 Task: Start in the project AtlasTech the sprint 'Security Incident Response Sprint', with a duration of 3 weeks. Start in the project AtlasTech the sprint 'Security Incident Response Sprint', with a duration of 2 weeks. Start in the project AtlasTech the sprint 'Security Incident Response Sprint', with a duration of 1 week
Action: Mouse moved to (177, 48)
Screenshot: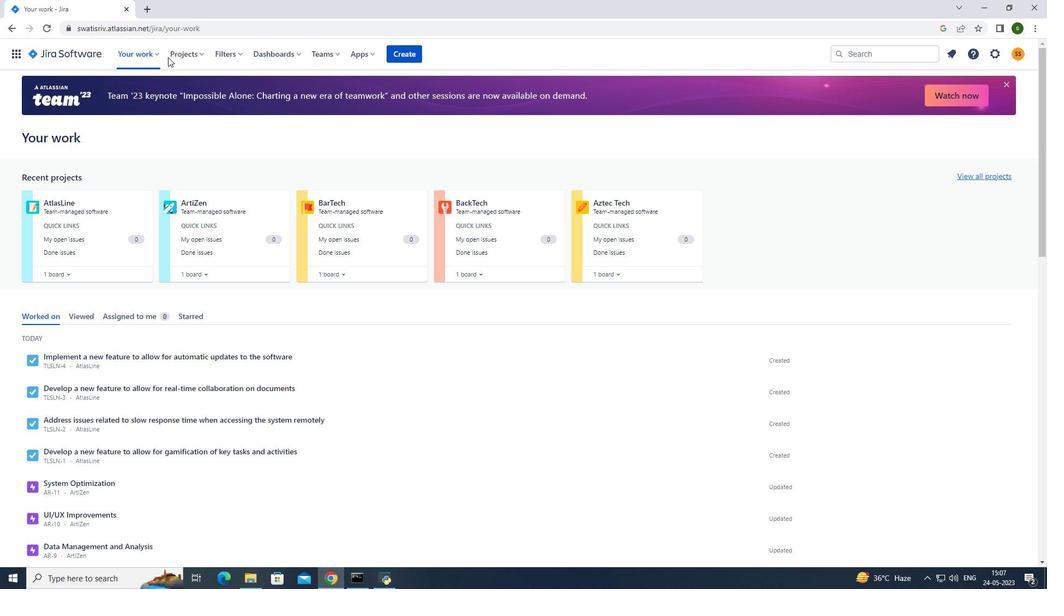 
Action: Mouse pressed left at (177, 48)
Screenshot: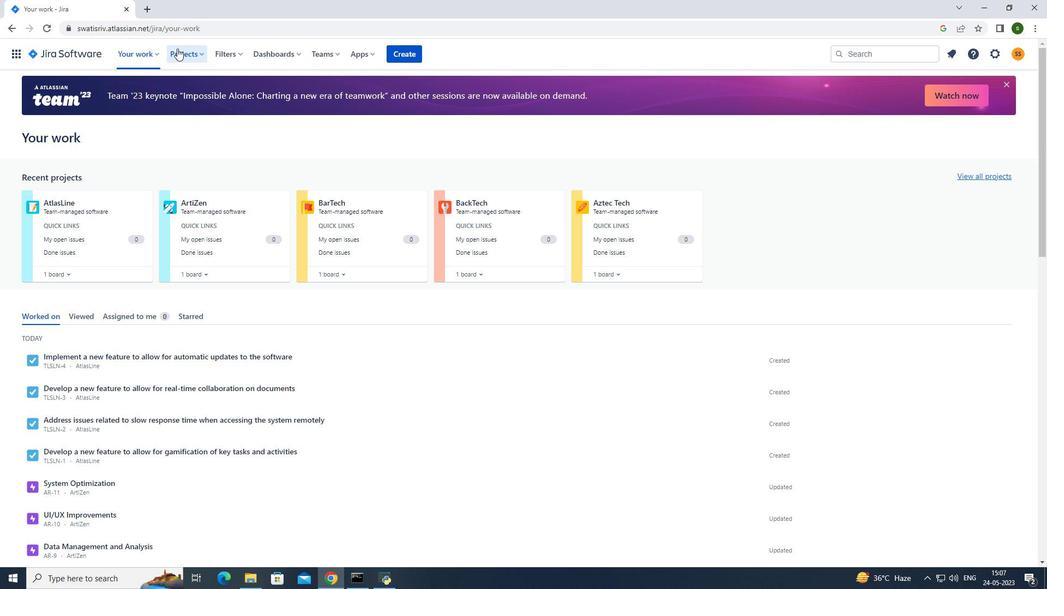 
Action: Mouse moved to (221, 104)
Screenshot: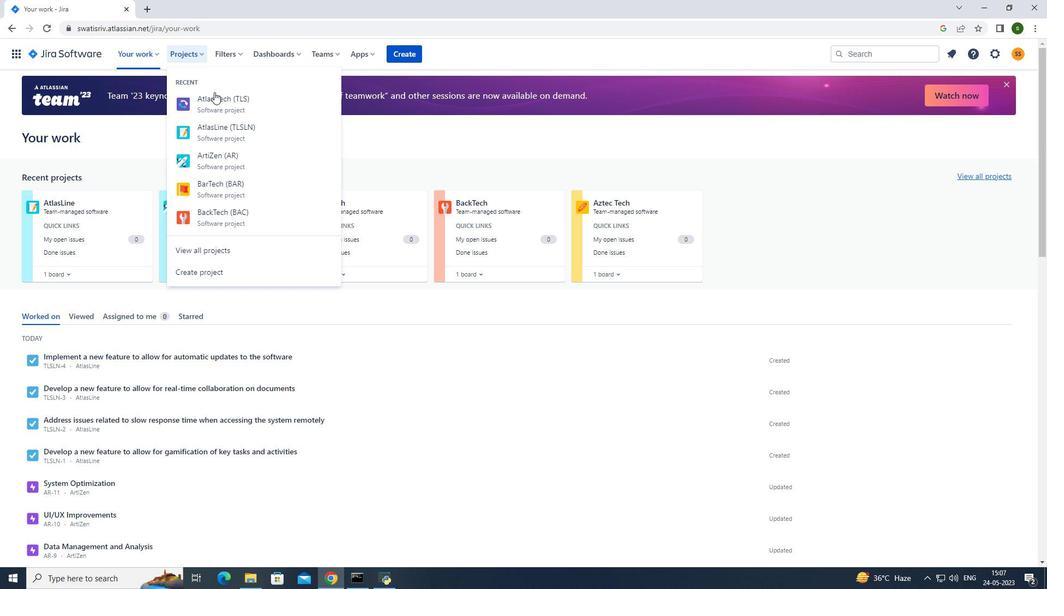 
Action: Mouse pressed left at (221, 104)
Screenshot: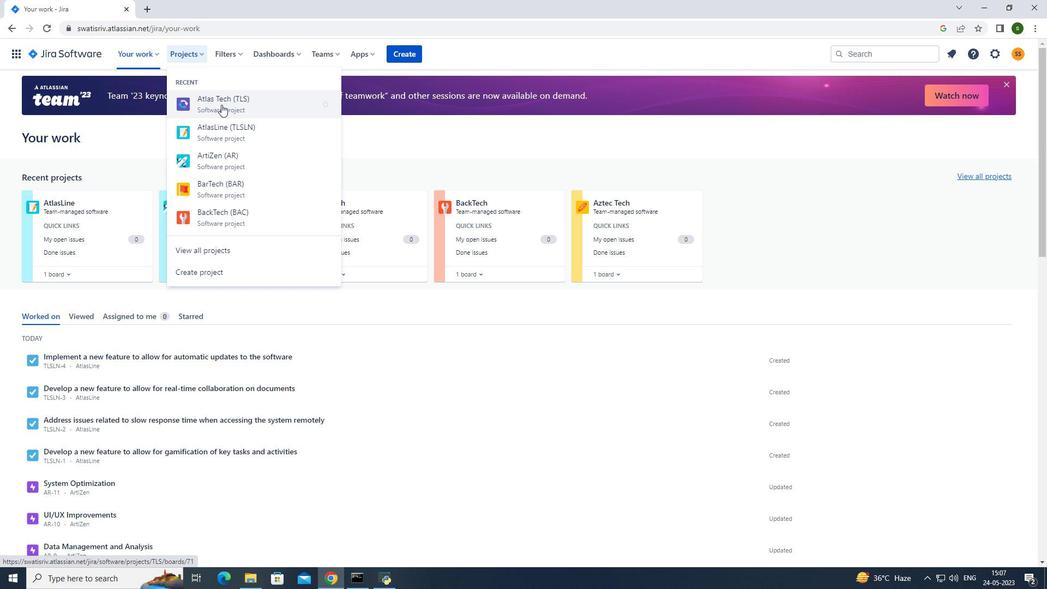 
Action: Mouse moved to (215, 368)
Screenshot: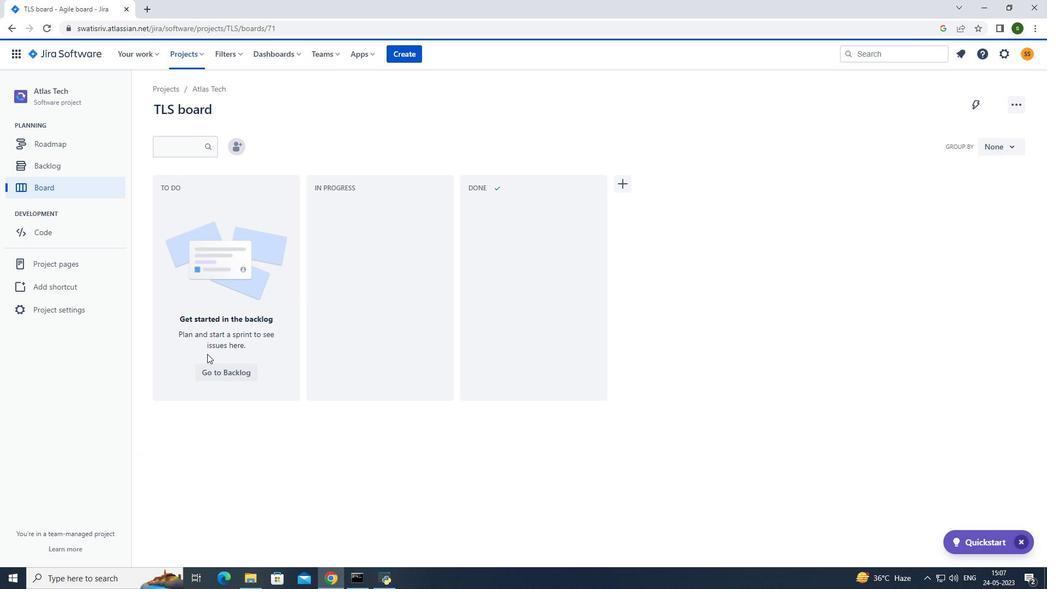 
Action: Mouse pressed left at (215, 368)
Screenshot: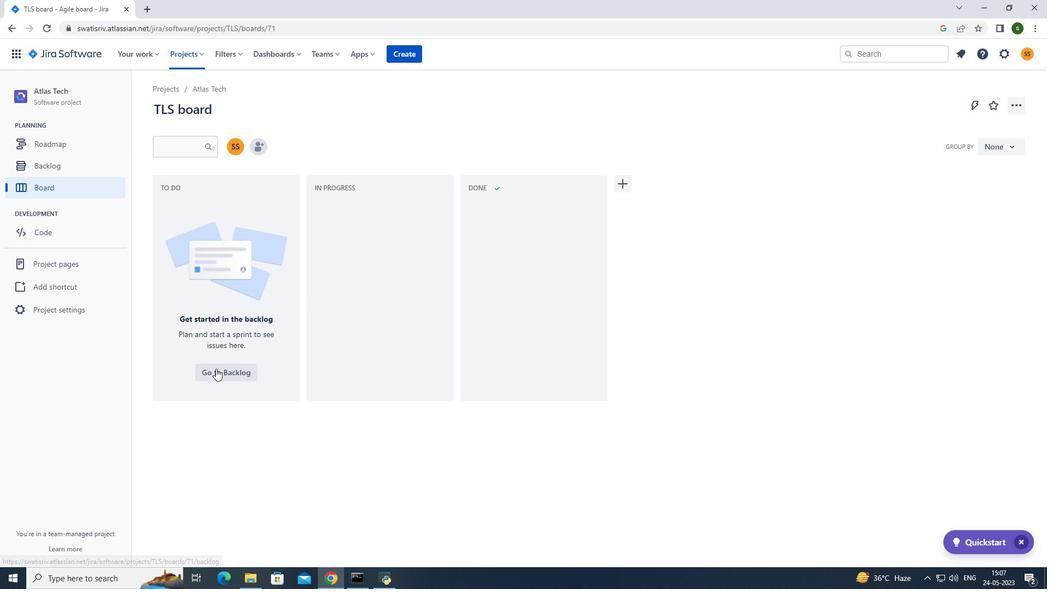 
Action: Mouse moved to (968, 172)
Screenshot: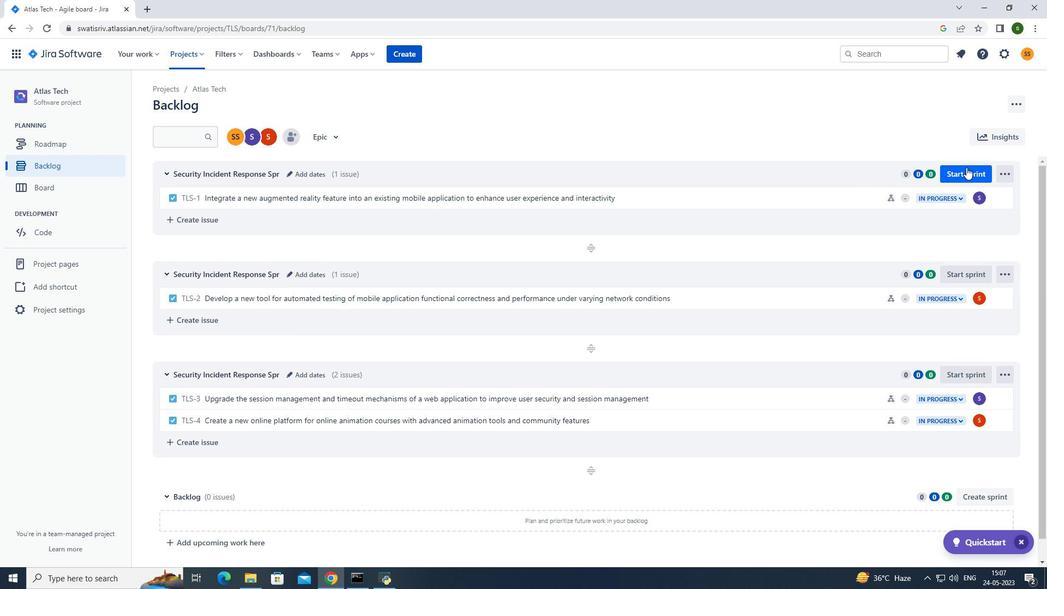 
Action: Mouse pressed left at (968, 172)
Screenshot: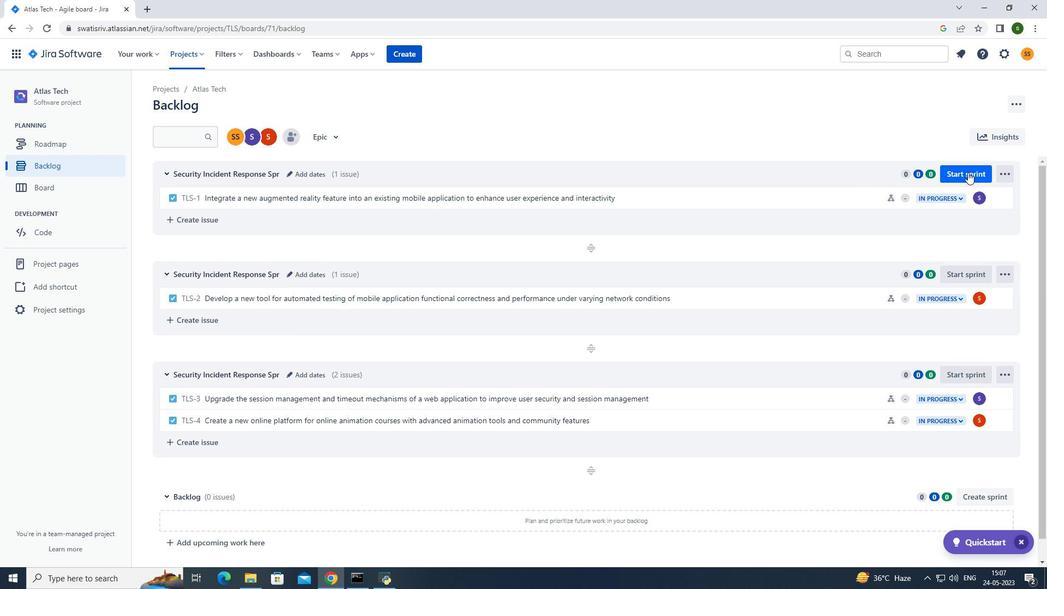 
Action: Mouse moved to (490, 190)
Screenshot: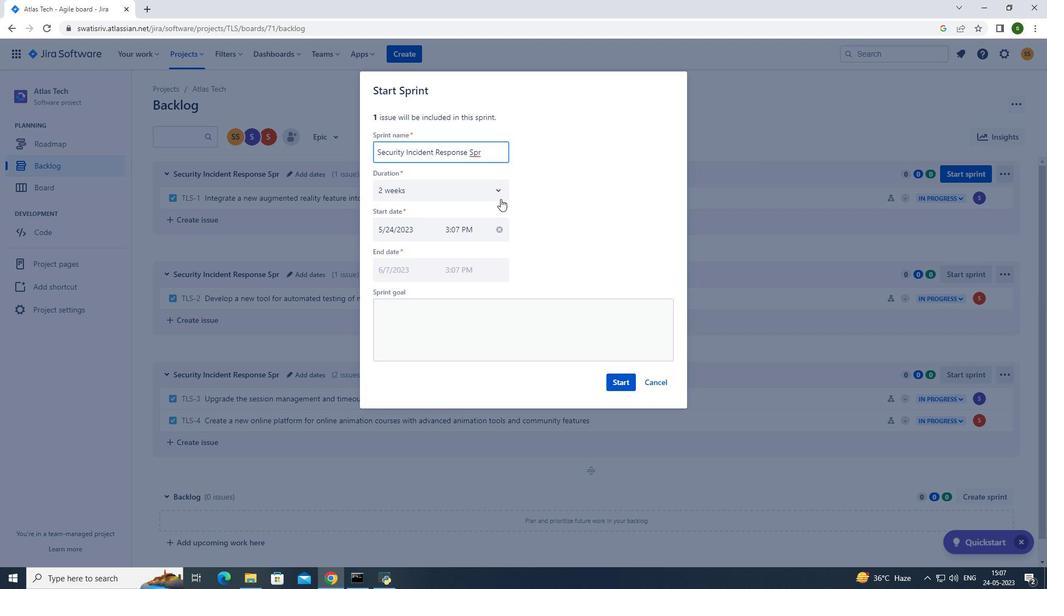 
Action: Mouse pressed left at (490, 190)
Screenshot: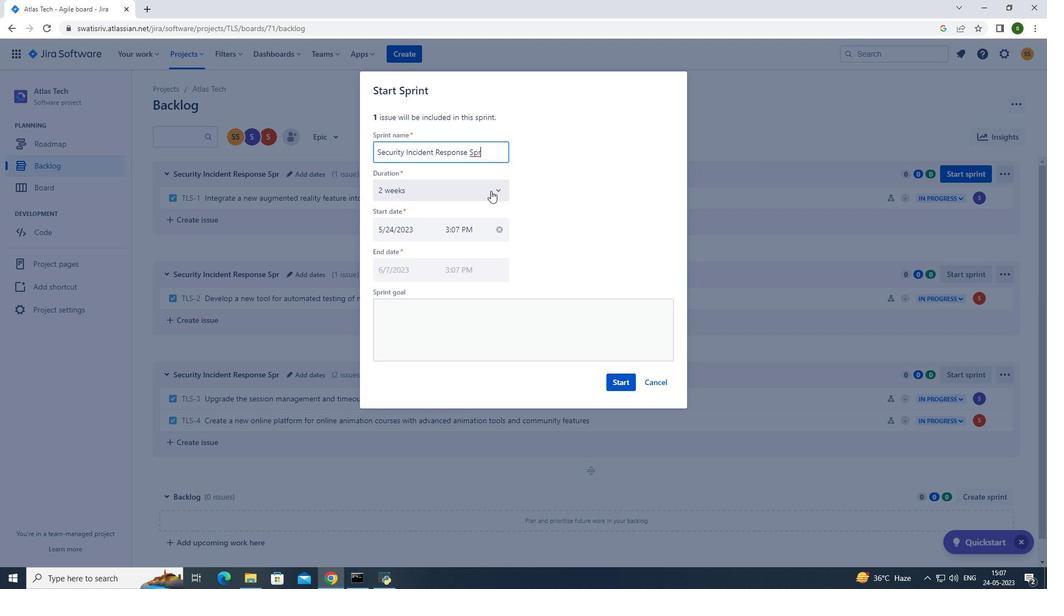 
Action: Mouse moved to (452, 251)
Screenshot: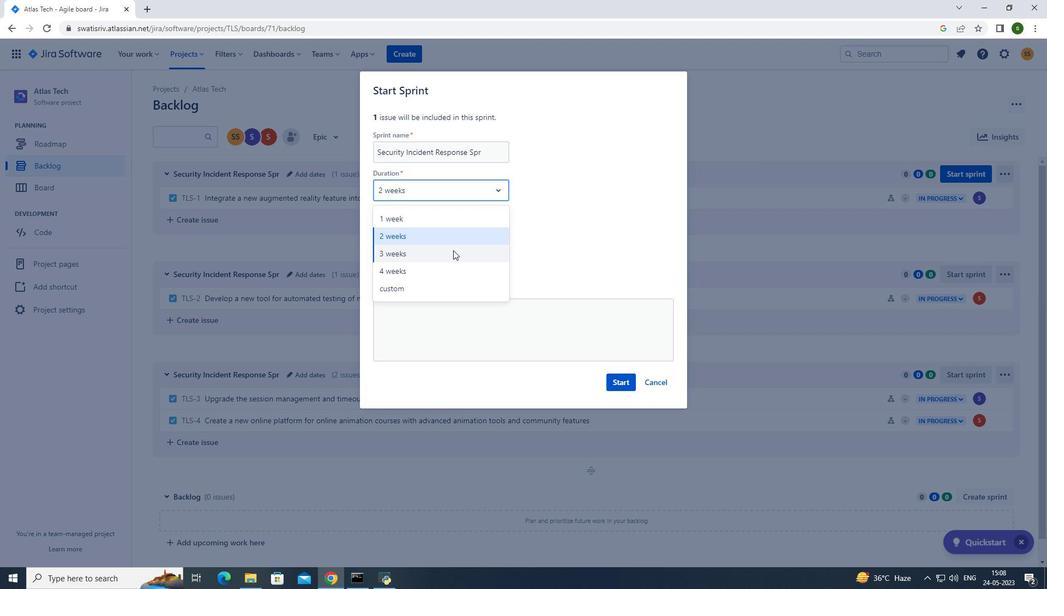 
Action: Mouse pressed left at (452, 251)
Screenshot: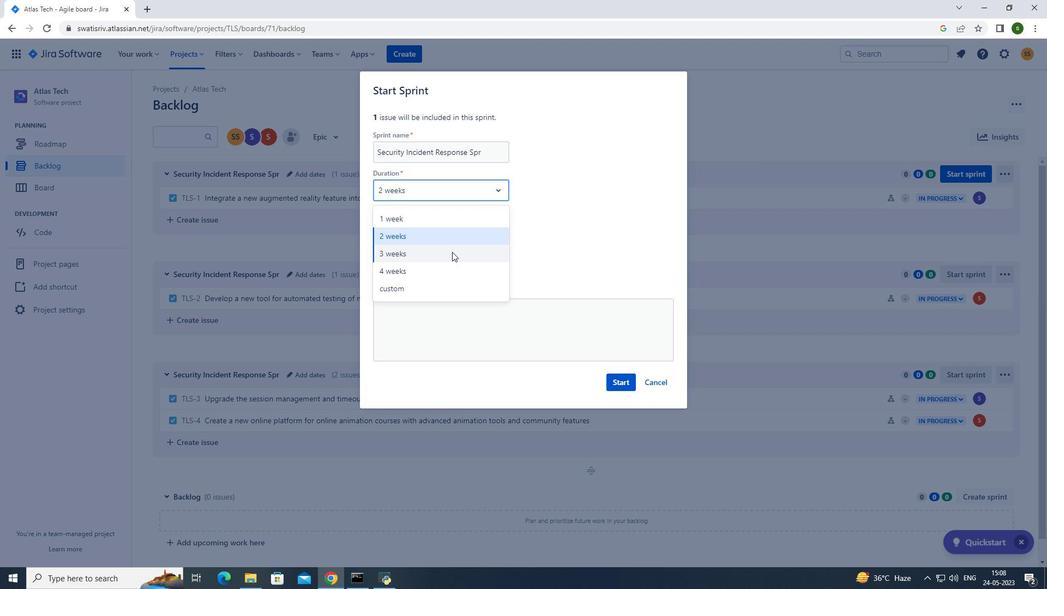 
Action: Mouse moved to (622, 379)
Screenshot: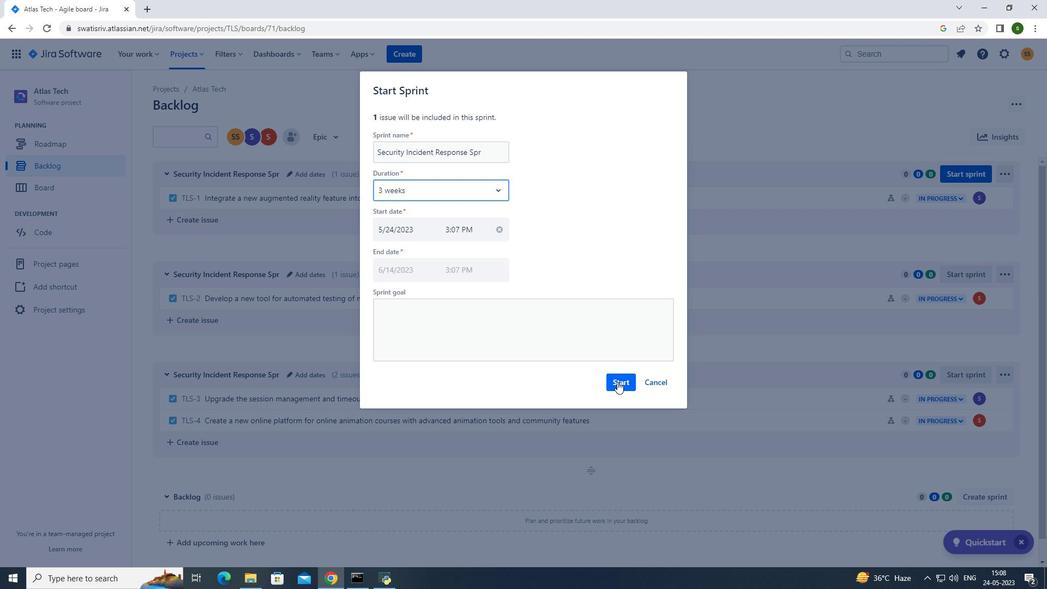 
Action: Mouse pressed left at (622, 379)
Screenshot: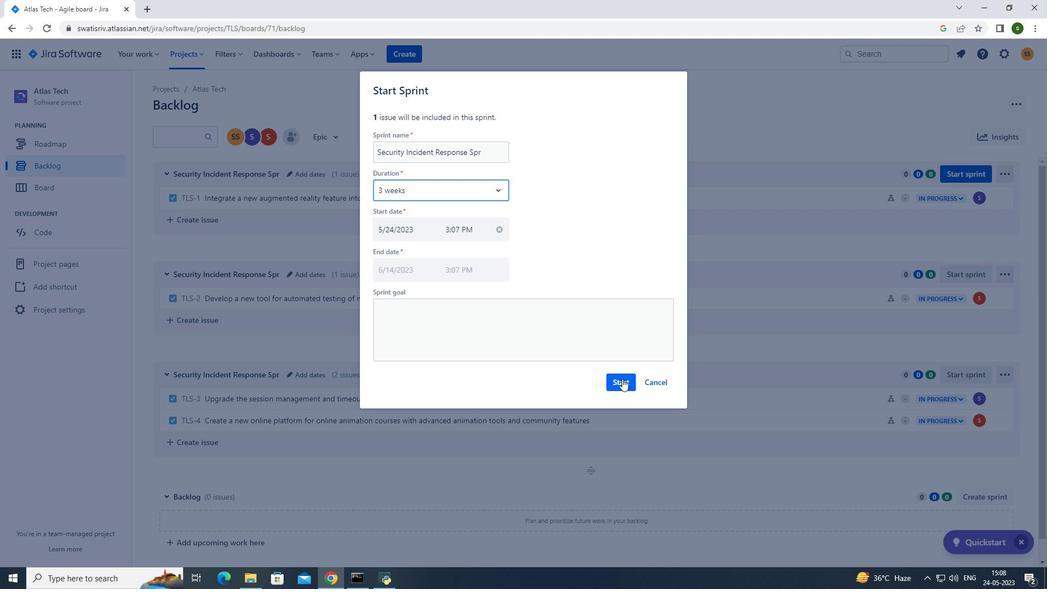 
Action: Mouse moved to (187, 56)
Screenshot: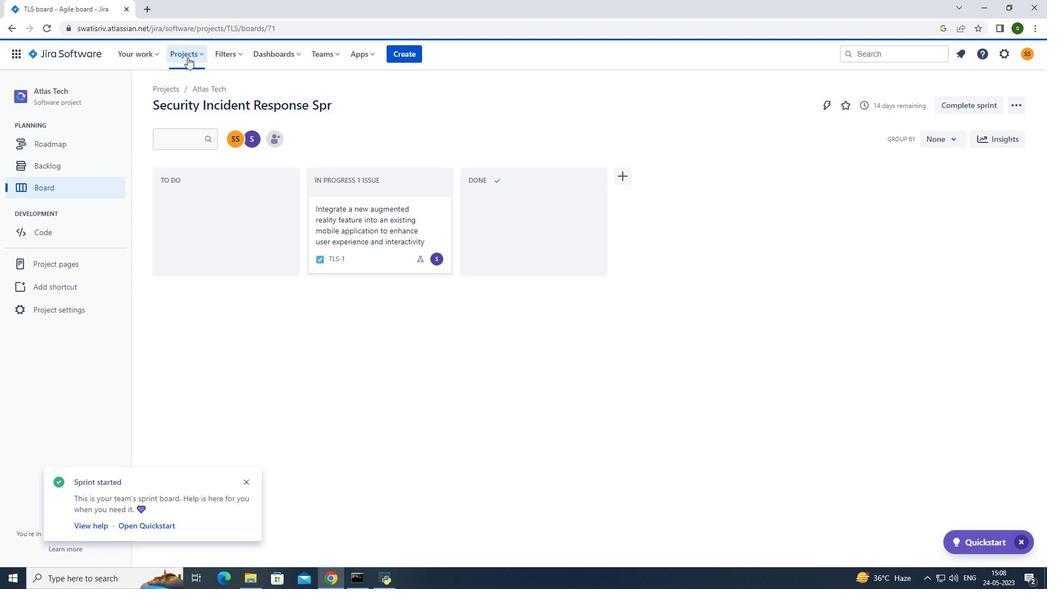 
Action: Mouse pressed left at (187, 56)
Screenshot: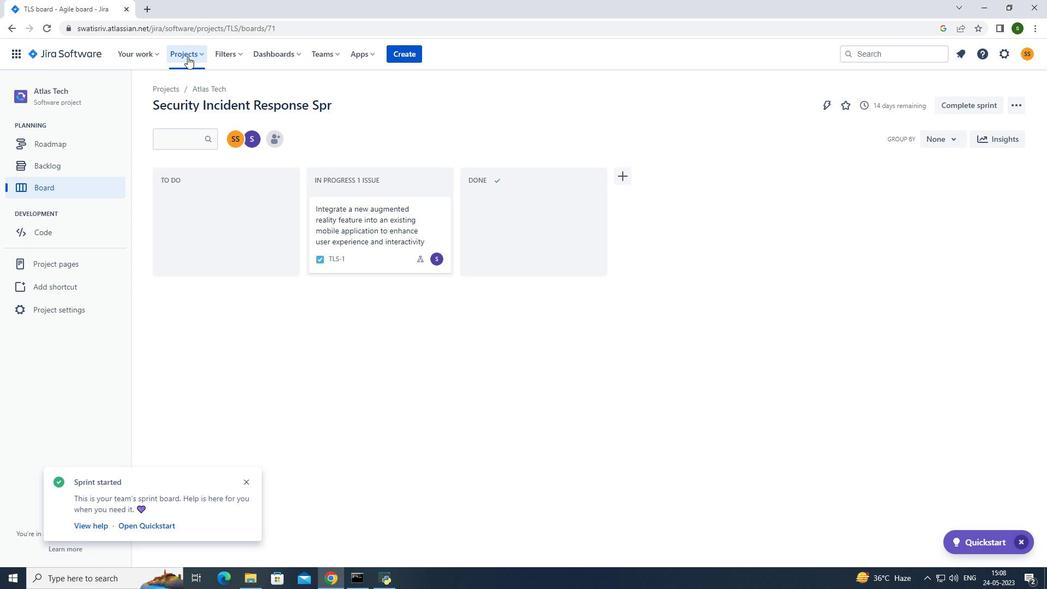 
Action: Mouse moved to (203, 99)
Screenshot: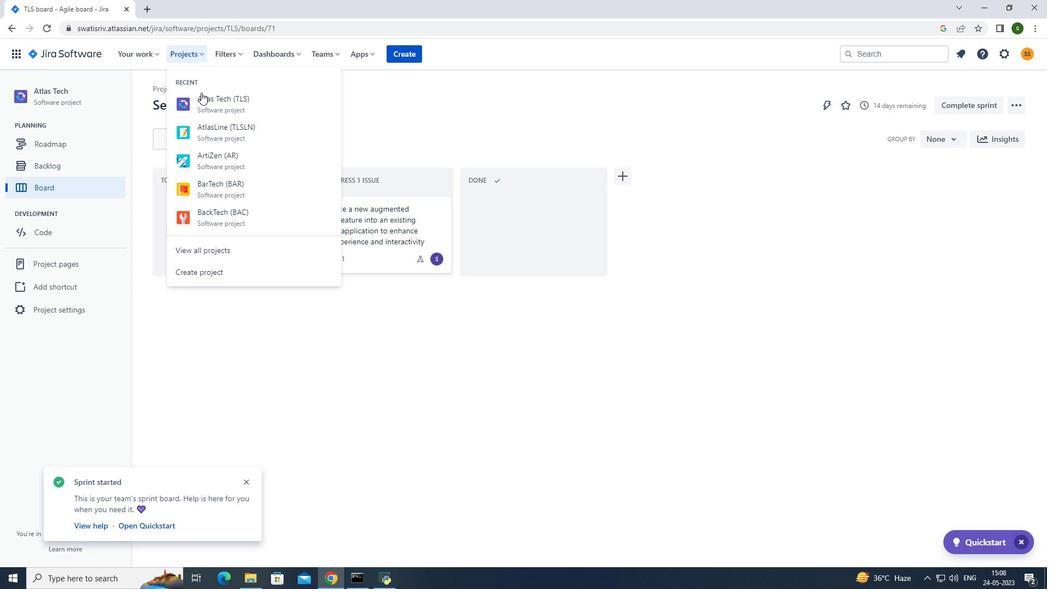 
Action: Mouse pressed left at (203, 99)
Screenshot: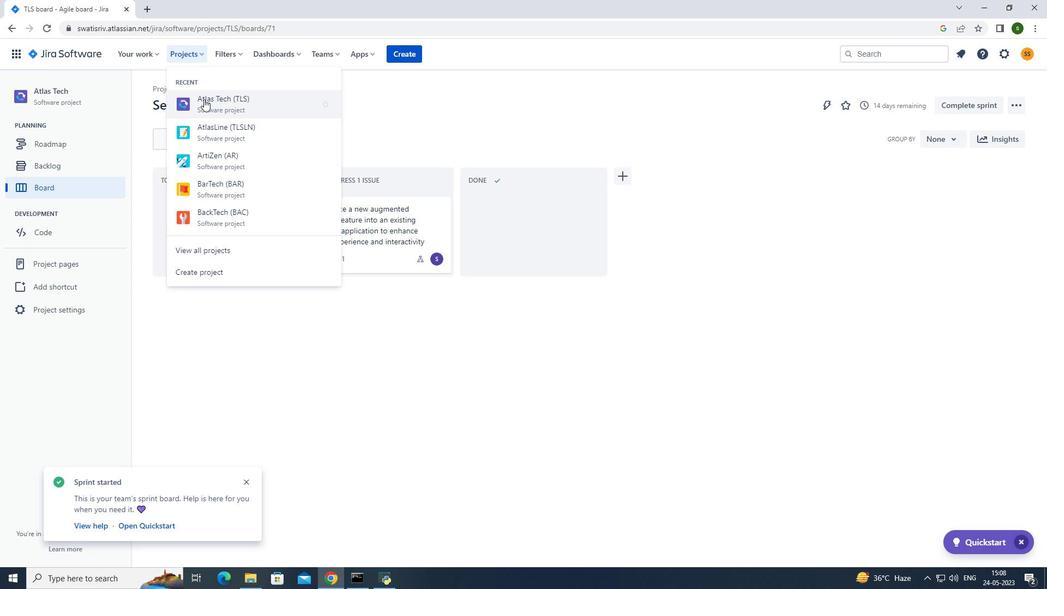 
Action: Mouse moved to (82, 165)
Screenshot: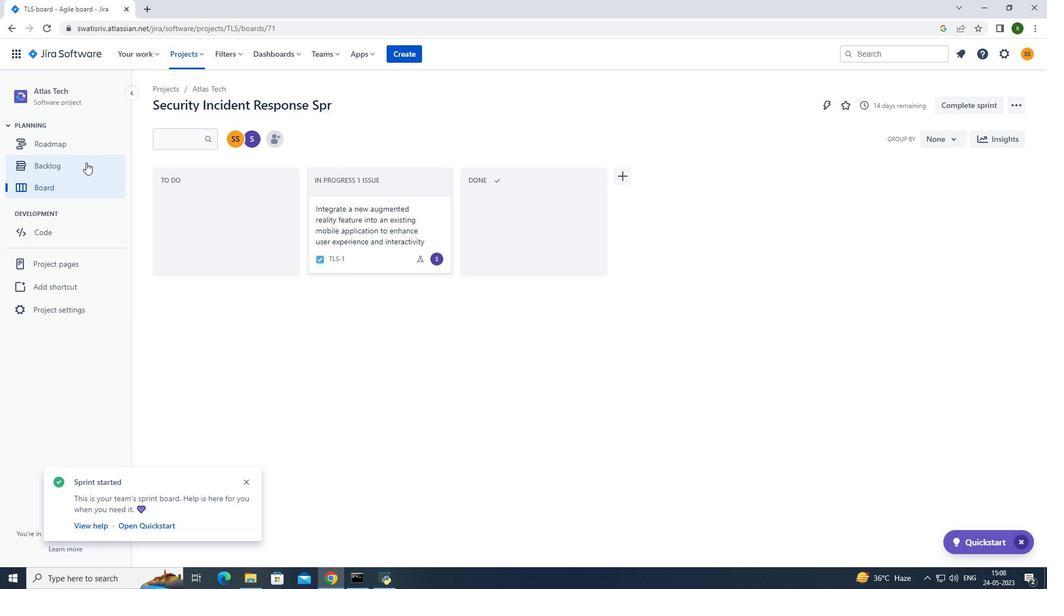 
Action: Mouse pressed left at (82, 165)
Screenshot: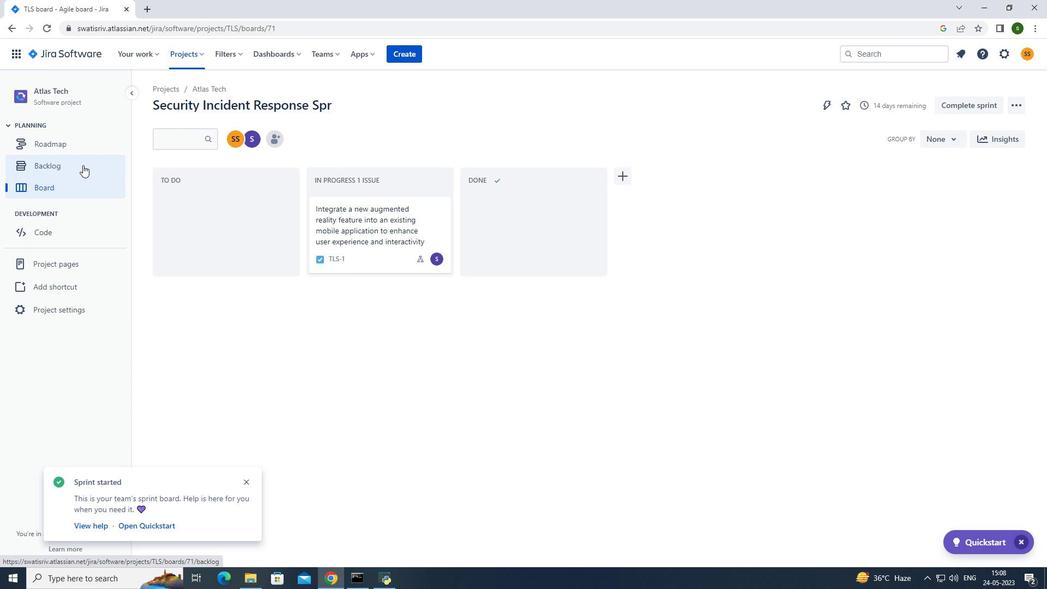 
Action: Mouse moved to (958, 268)
Screenshot: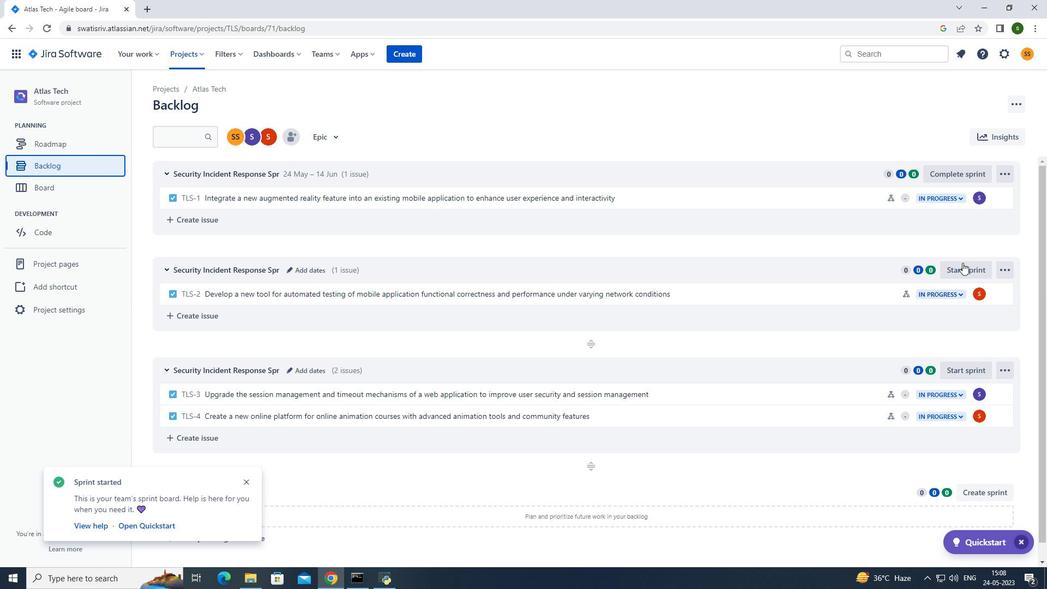 
Action: Mouse pressed left at (958, 268)
Screenshot: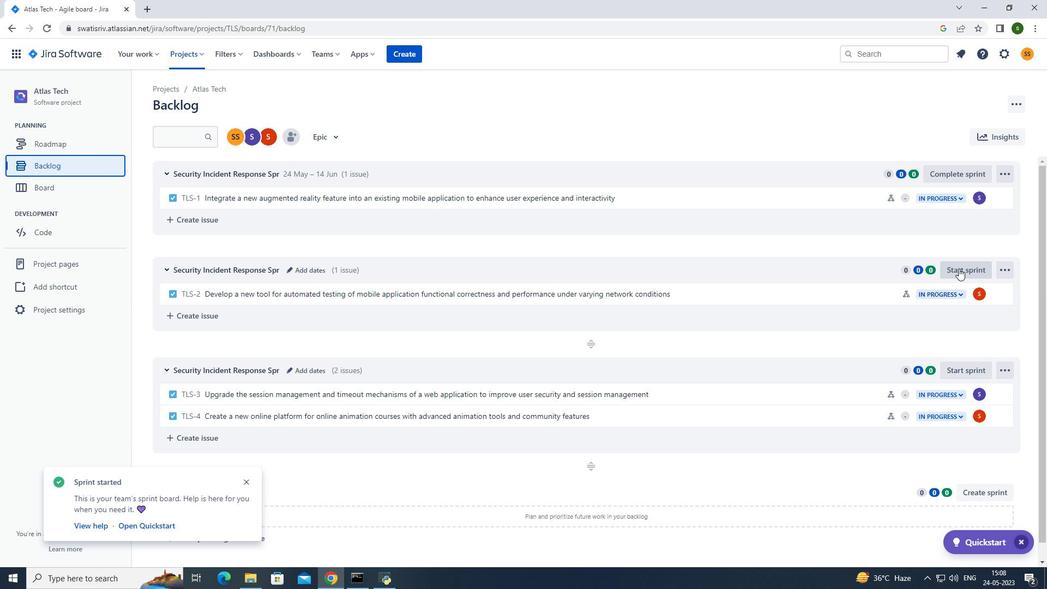 
Action: Mouse moved to (488, 189)
Screenshot: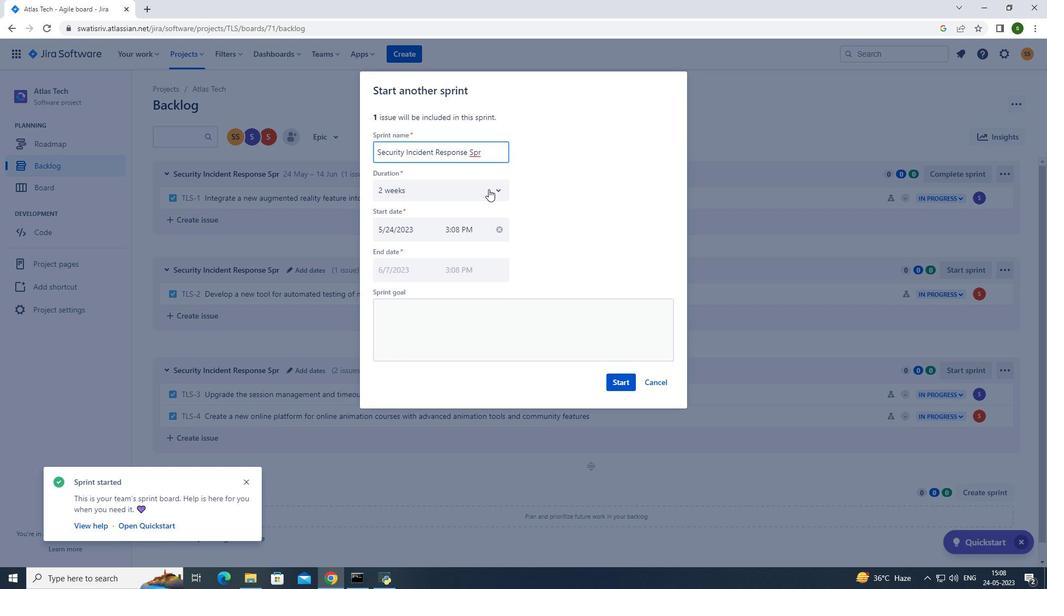 
Action: Mouse pressed left at (488, 189)
Screenshot: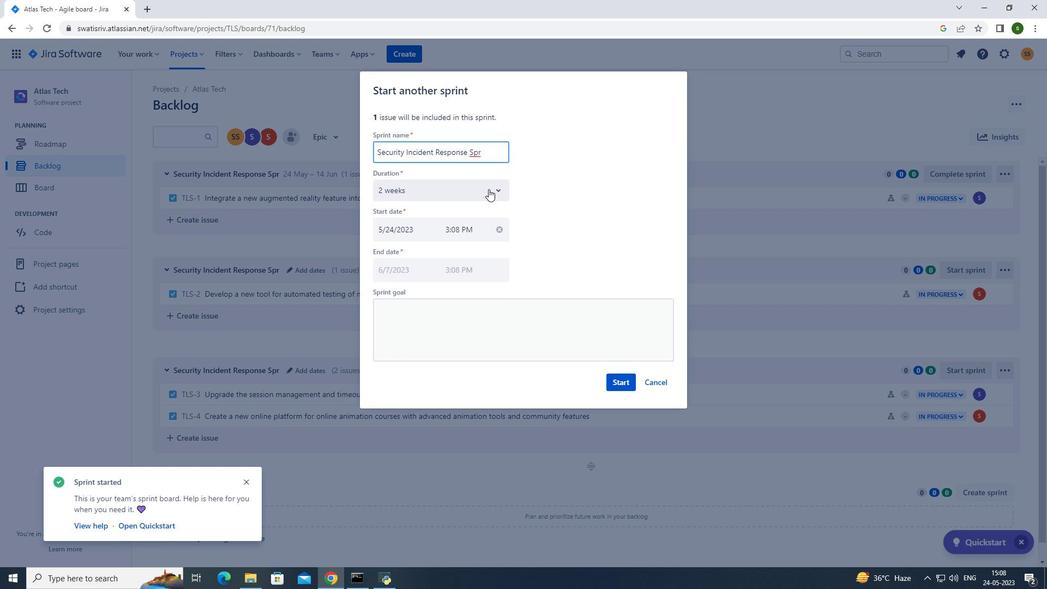
Action: Mouse moved to (422, 240)
Screenshot: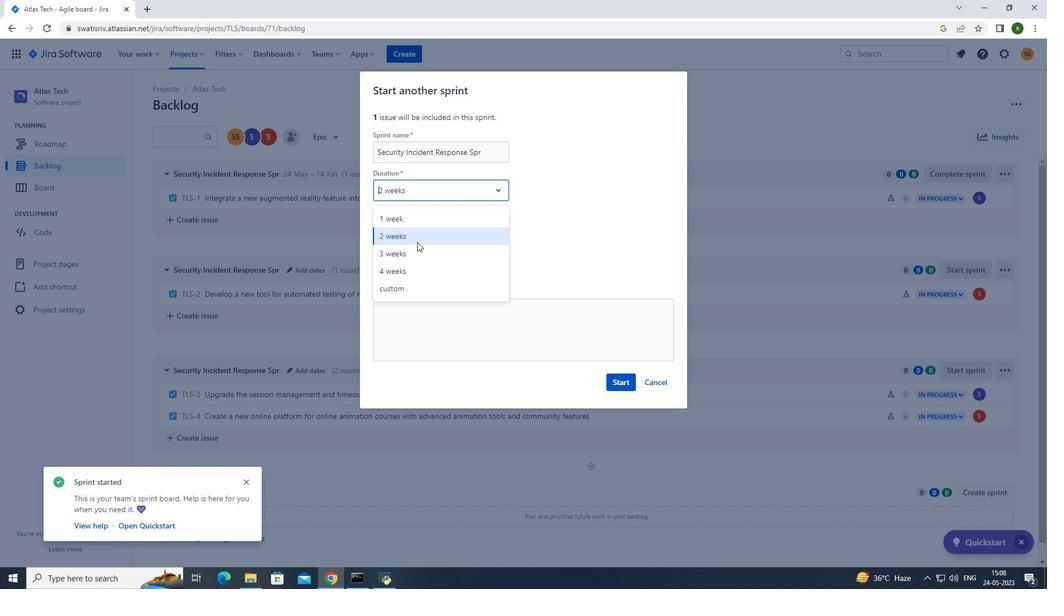 
Action: Mouse pressed left at (422, 240)
Screenshot: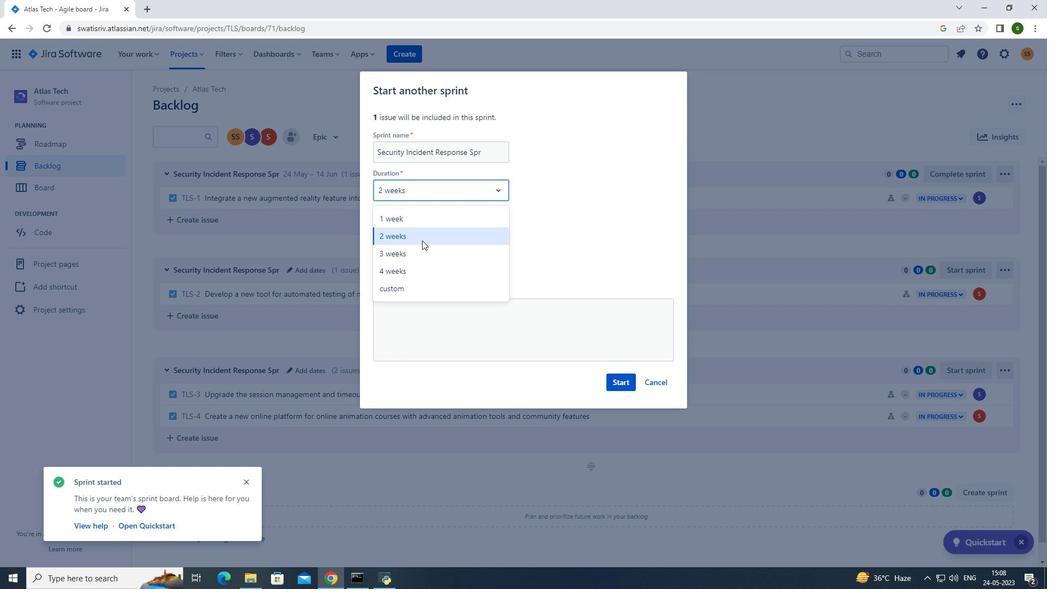 
Action: Mouse moved to (615, 379)
Screenshot: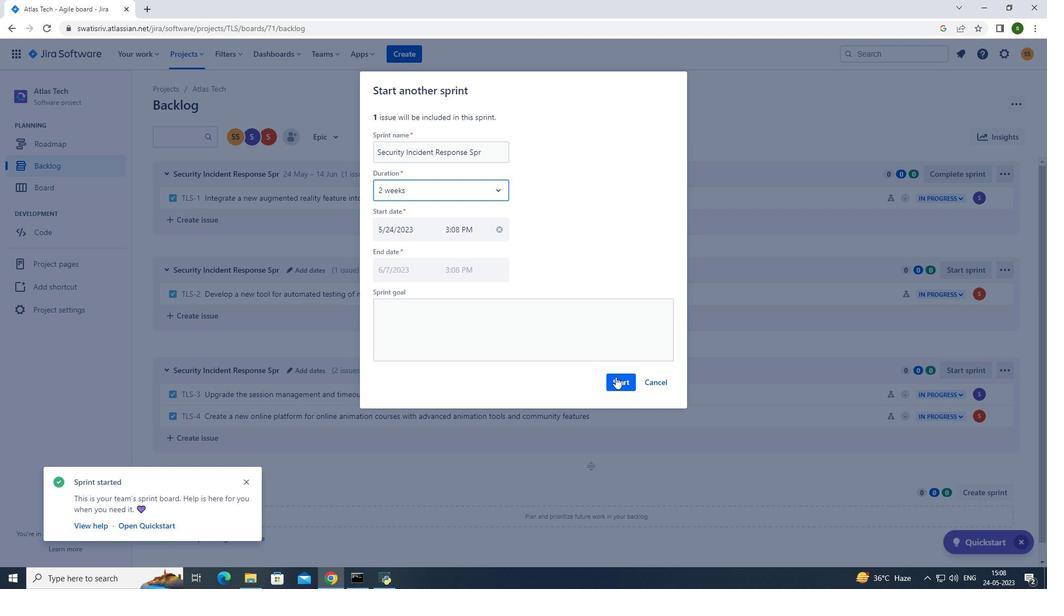 
Action: Mouse pressed left at (615, 379)
Screenshot: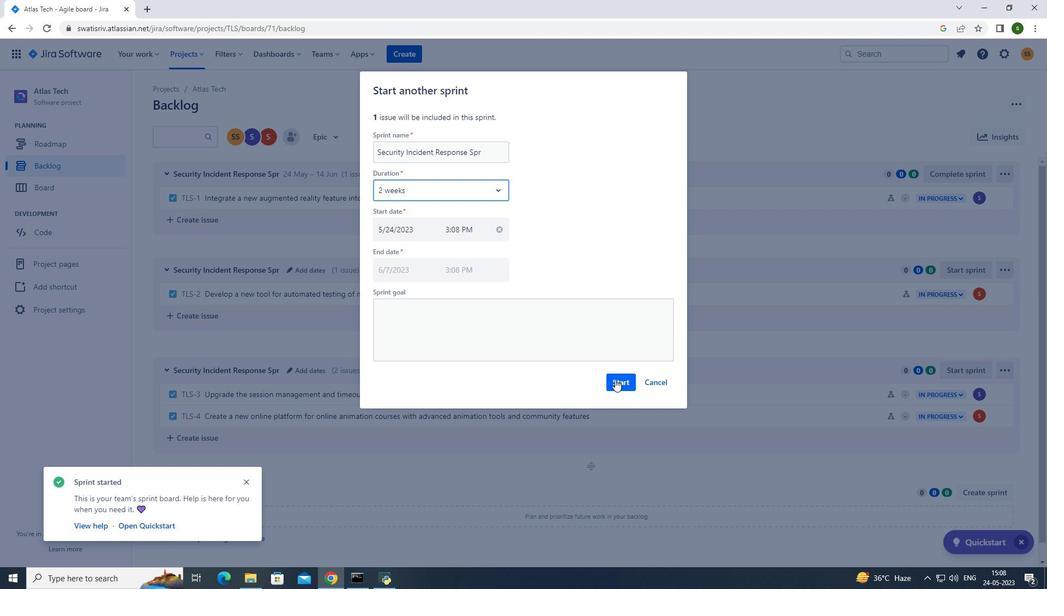 
Action: Mouse moved to (191, 53)
Screenshot: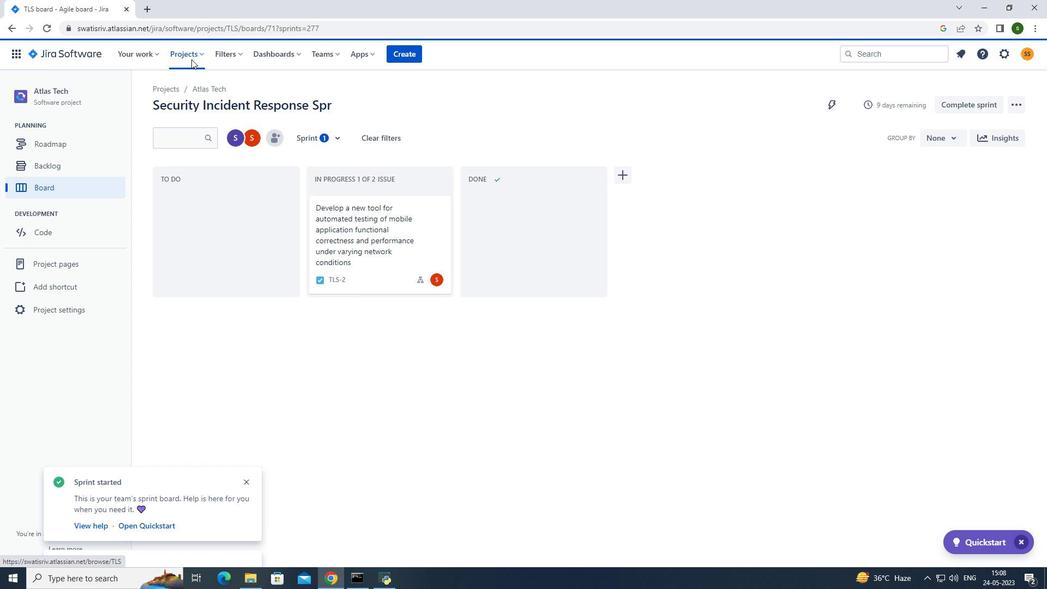 
Action: Mouse pressed left at (191, 53)
Screenshot: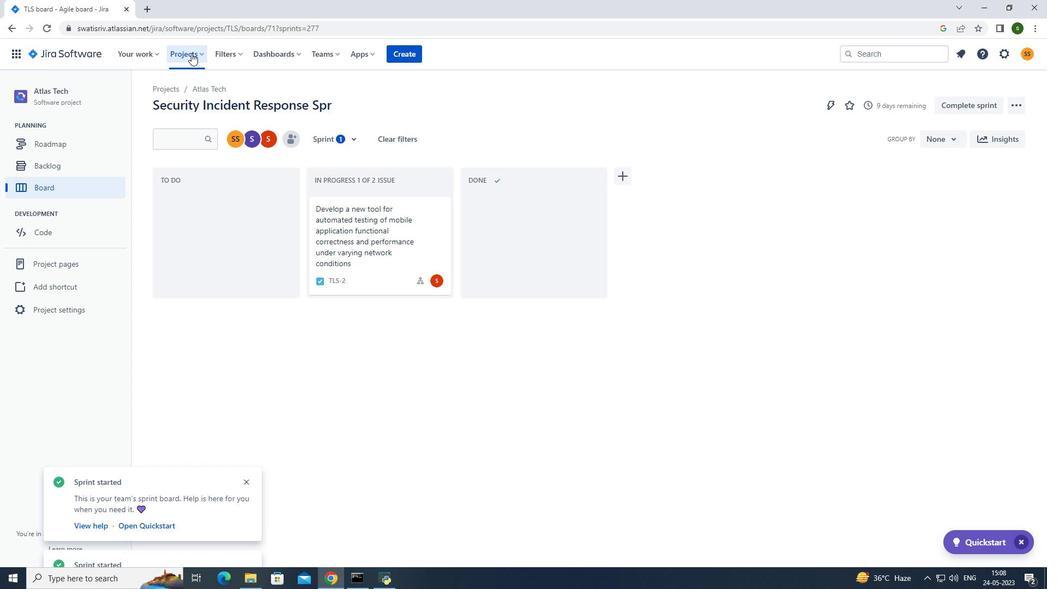 
Action: Mouse moved to (205, 103)
Screenshot: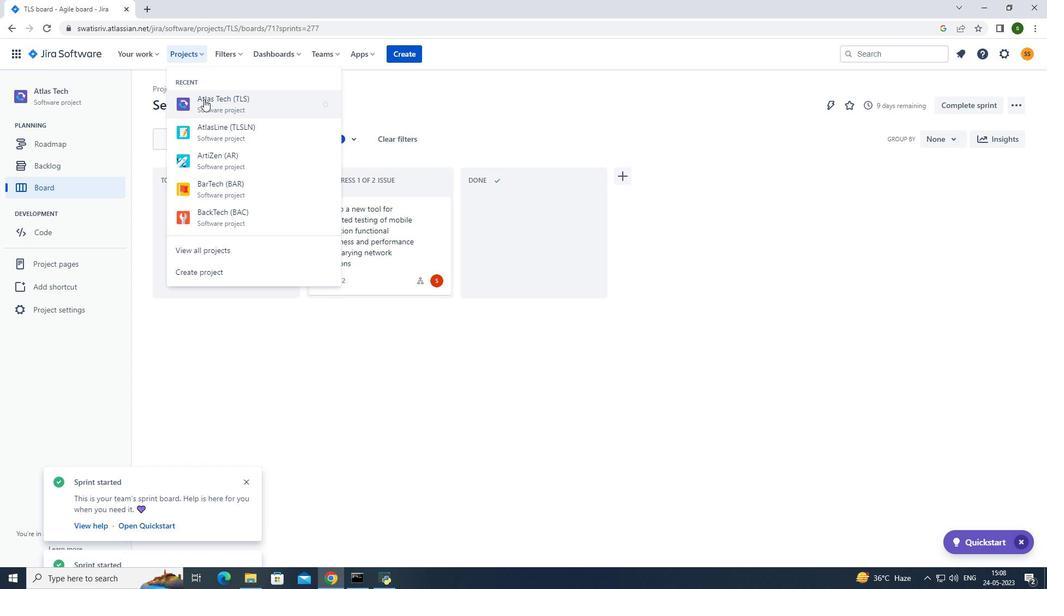 
Action: Mouse pressed left at (205, 103)
Screenshot: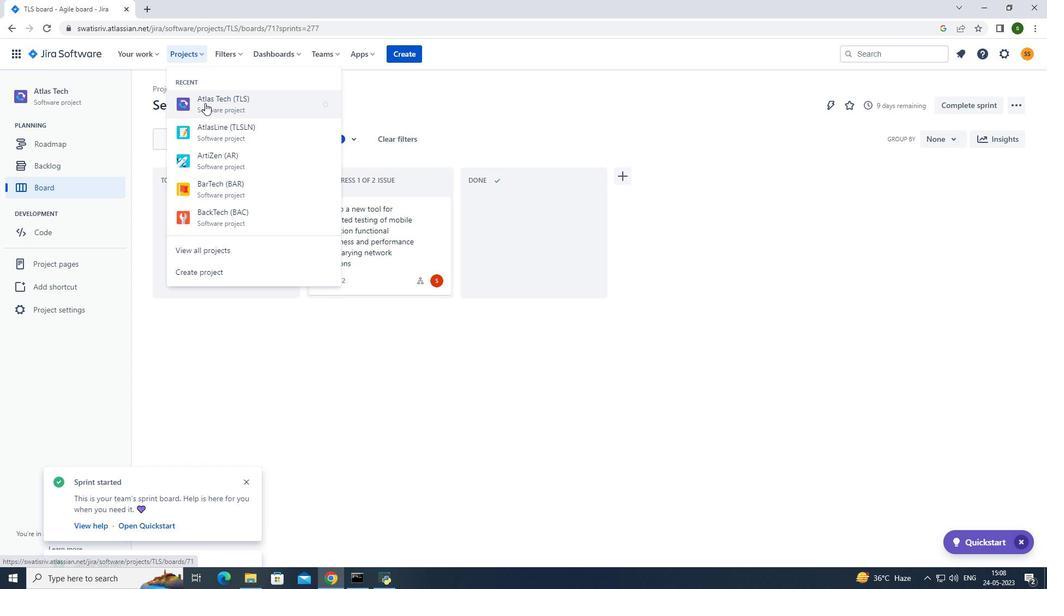 
Action: Mouse moved to (70, 164)
Screenshot: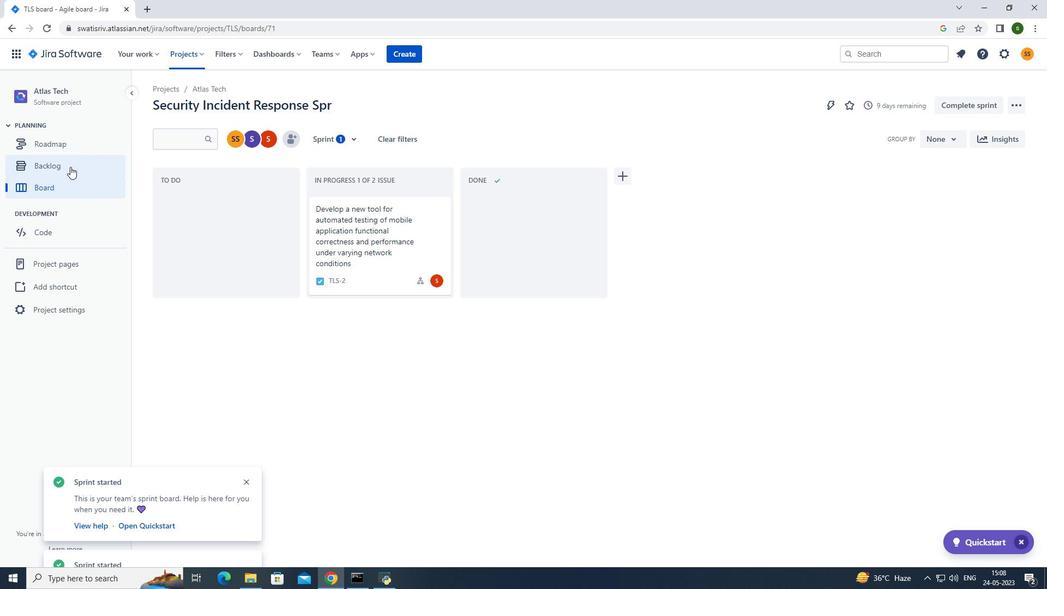 
Action: Mouse pressed left at (70, 164)
Screenshot: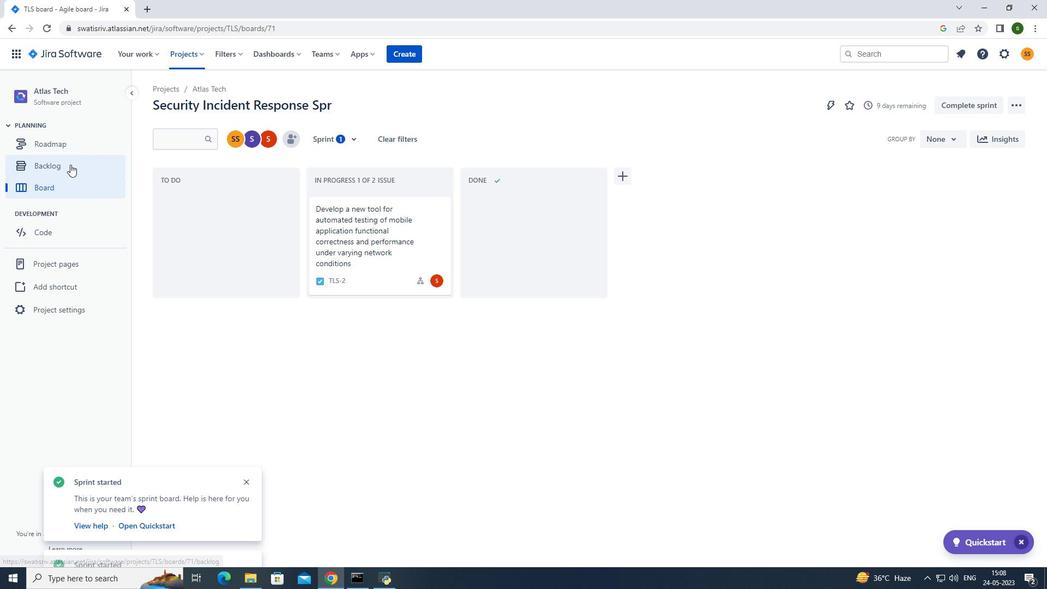 
Action: Mouse moved to (951, 371)
Screenshot: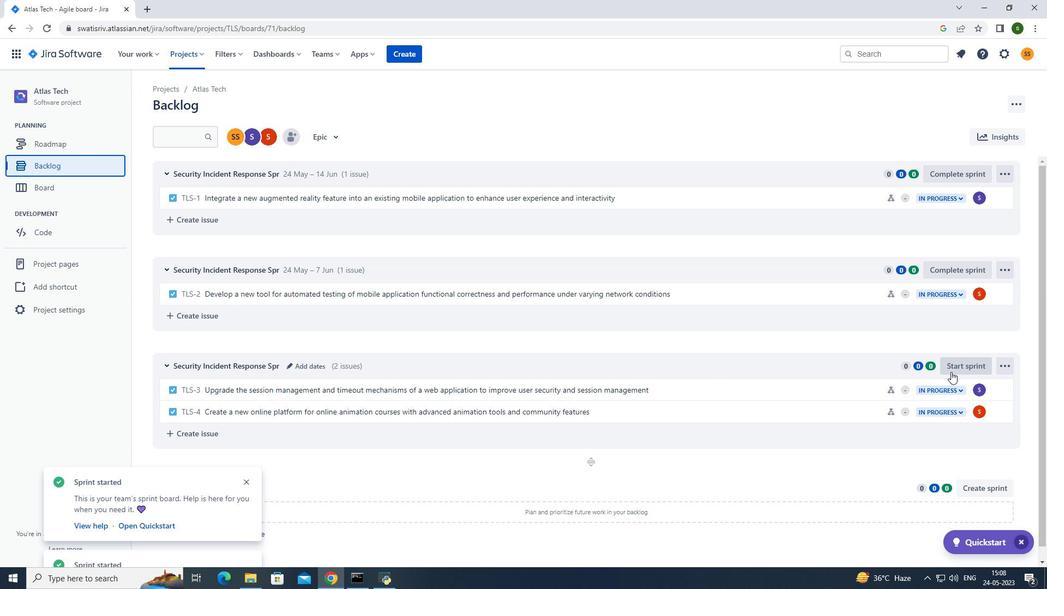 
Action: Mouse pressed left at (951, 371)
Screenshot: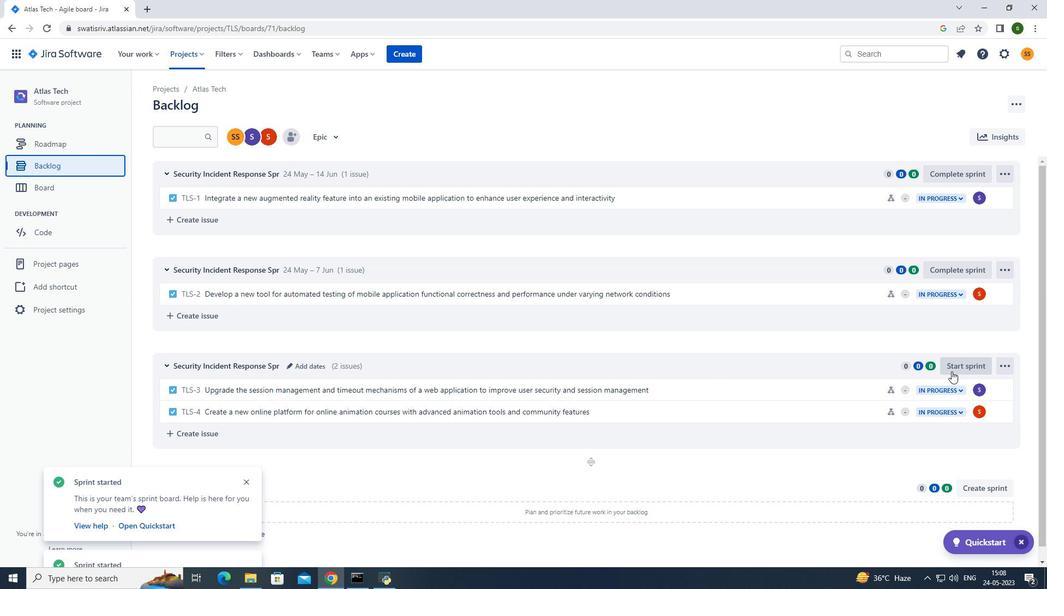 
Action: Mouse moved to (466, 184)
Screenshot: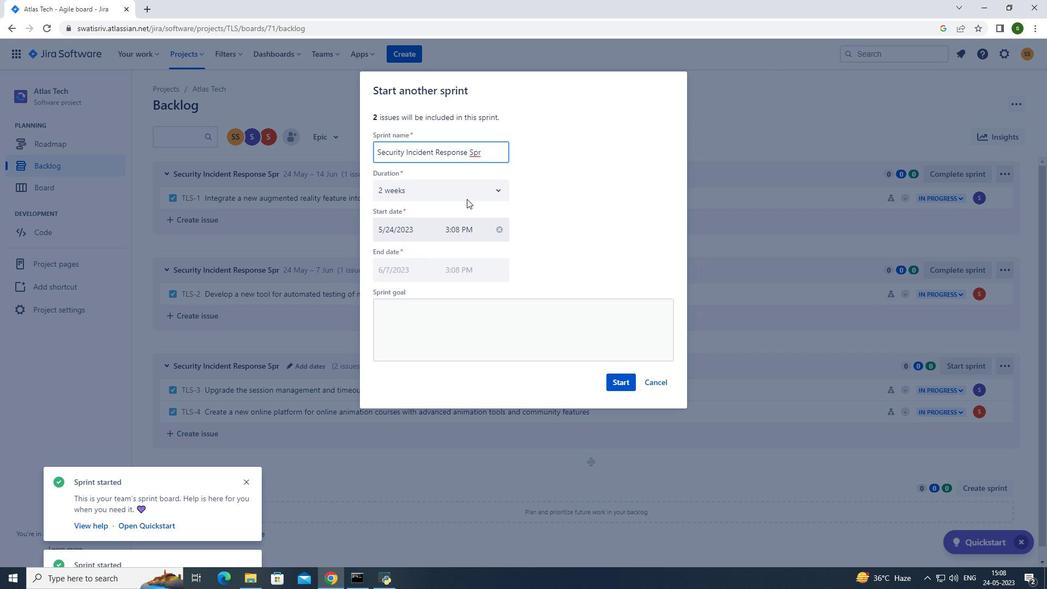 
Action: Mouse pressed left at (466, 184)
Screenshot: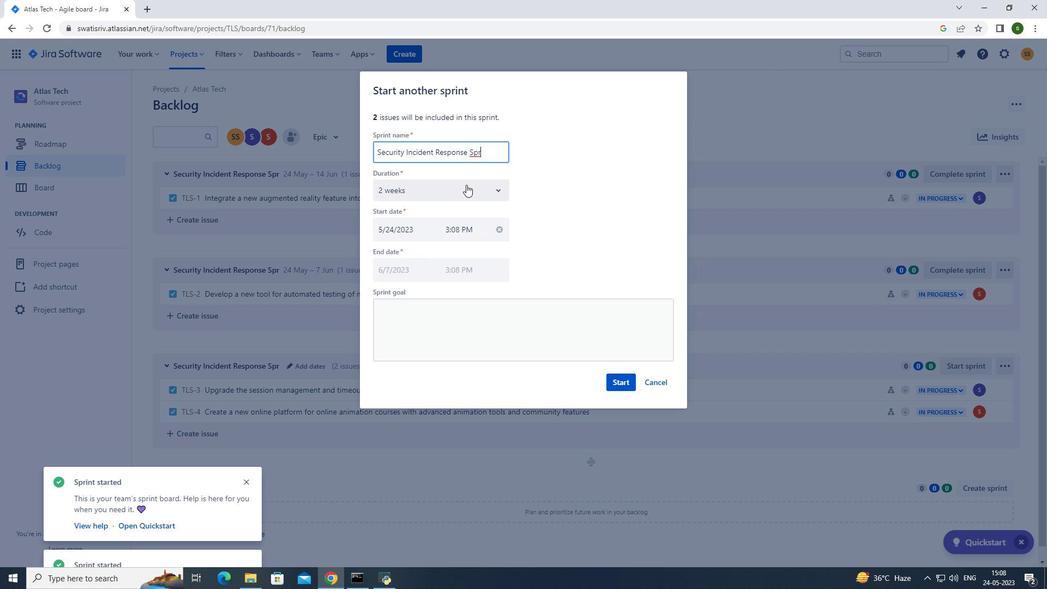 
Action: Mouse moved to (410, 216)
Screenshot: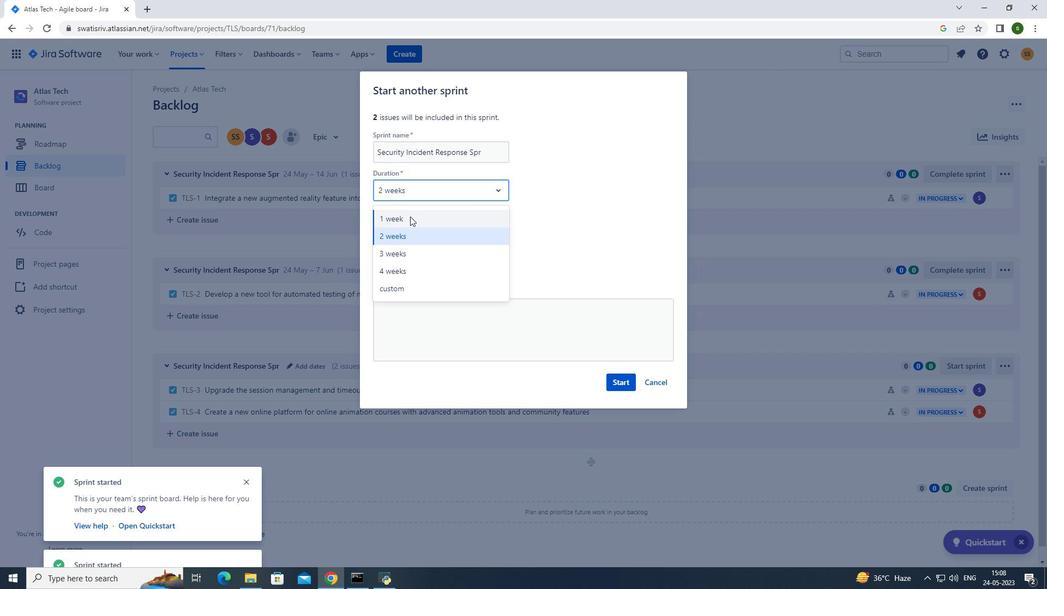
Action: Mouse pressed left at (410, 216)
Screenshot: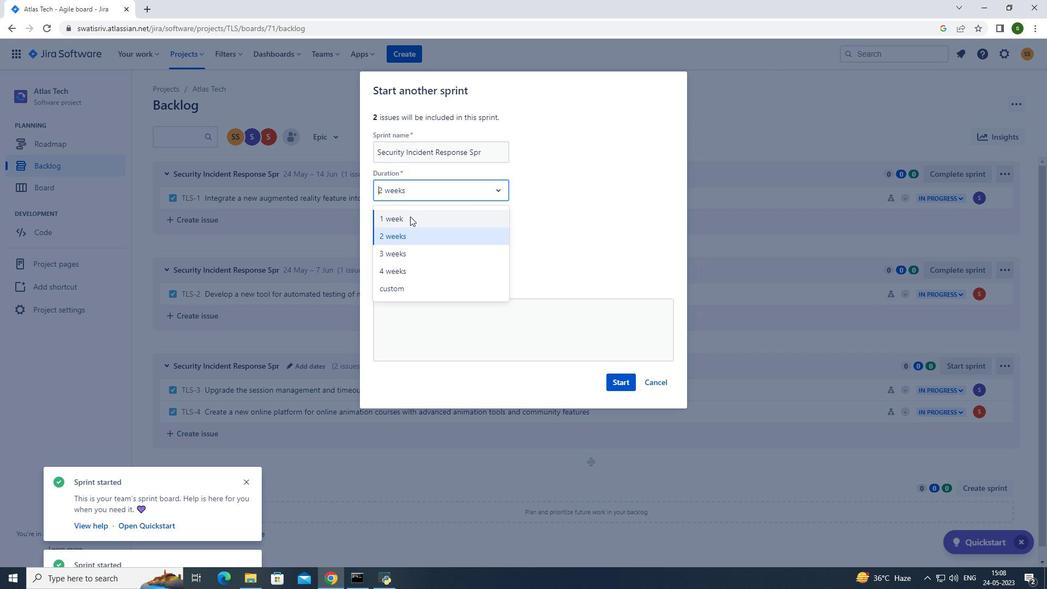 
Action: Mouse moved to (611, 378)
Screenshot: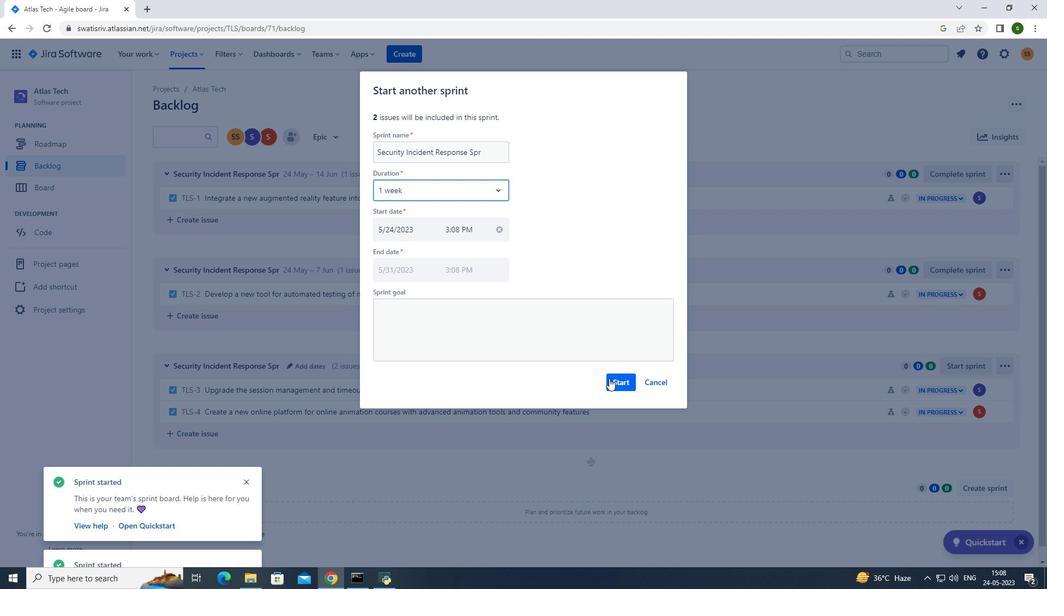 
Action: Mouse pressed left at (611, 378)
Screenshot: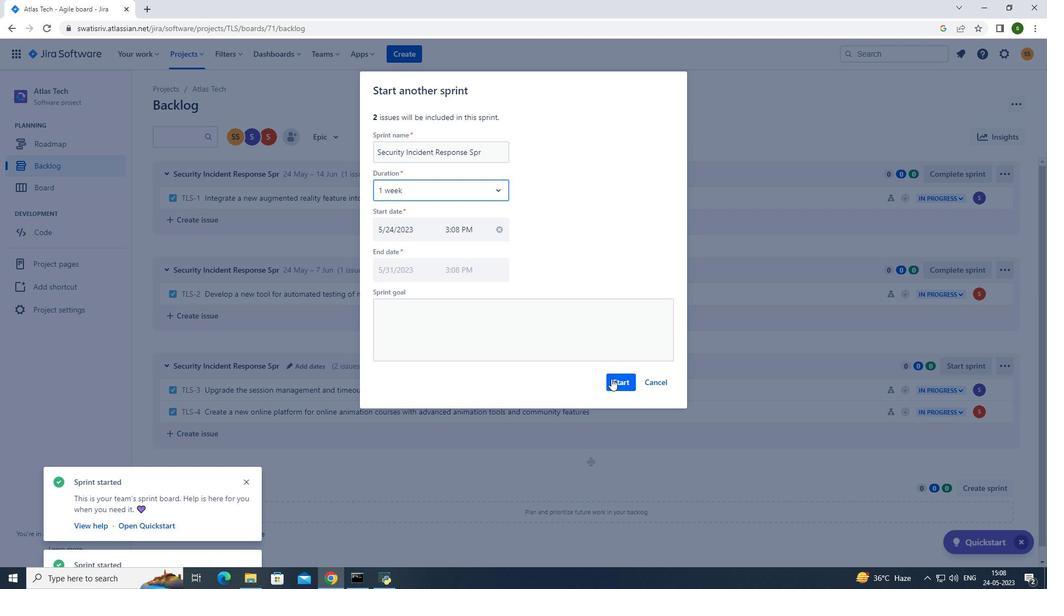 
Action: Mouse moved to (452, 129)
Screenshot: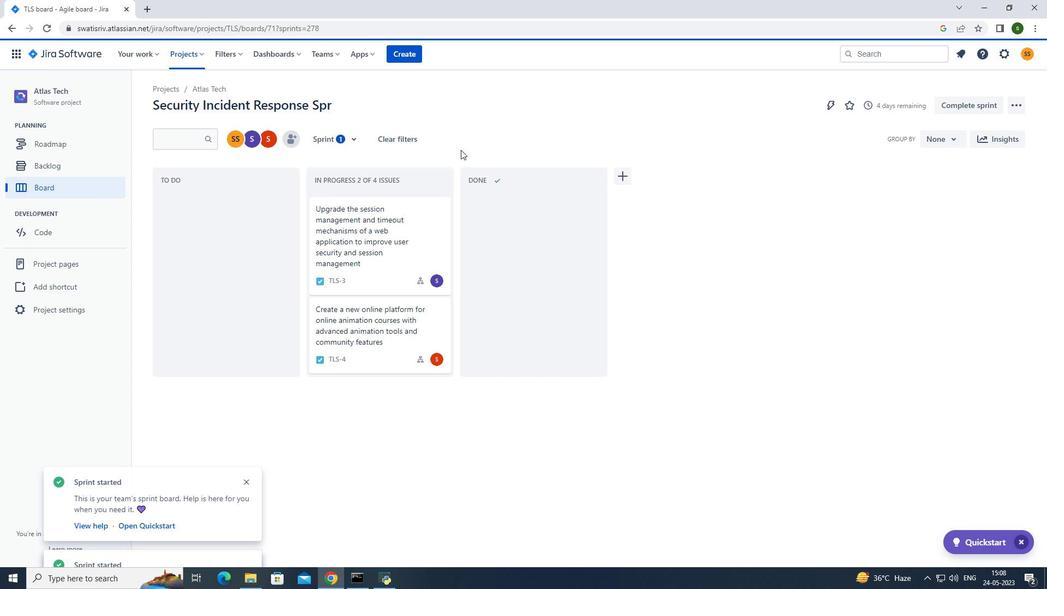 
